 Task: For heading  Tahoma with underline.  font size for heading20,  'Change the font style of data to'Arial.  and font size to 12,  Change the alignment of both headline & data to Align left.  In the sheet  Attendance Summary Reportbook
Action: Mouse moved to (78, 183)
Screenshot: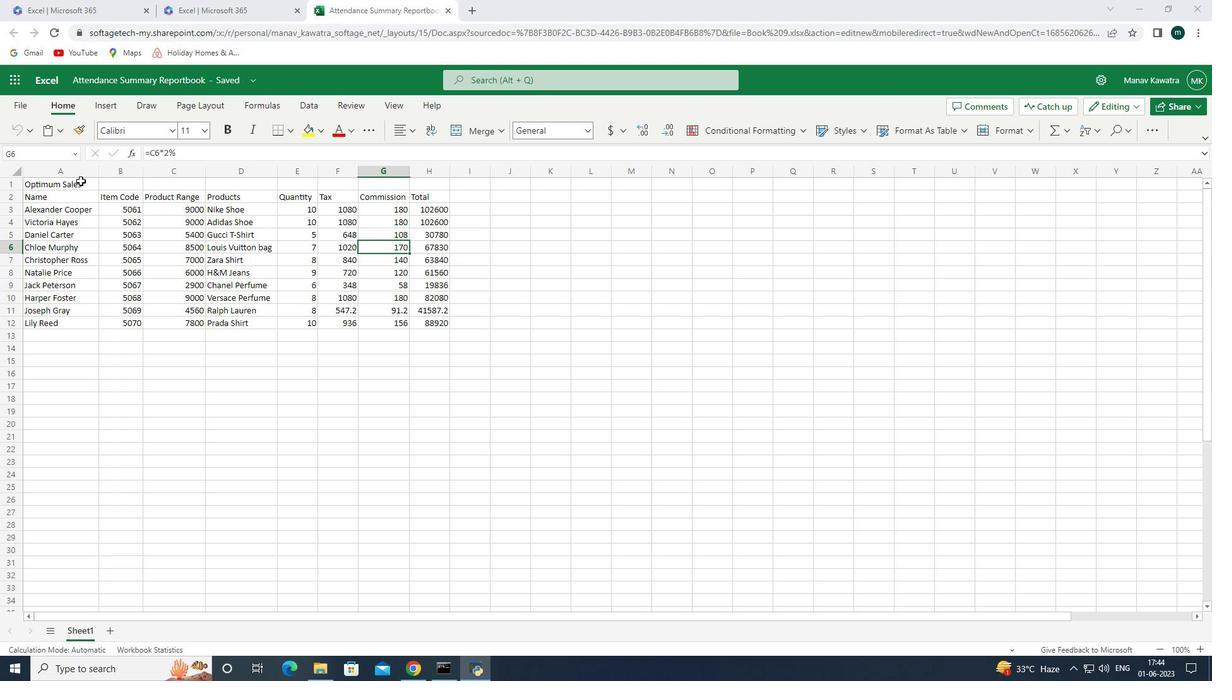 
Action: Mouse pressed left at (78, 183)
Screenshot: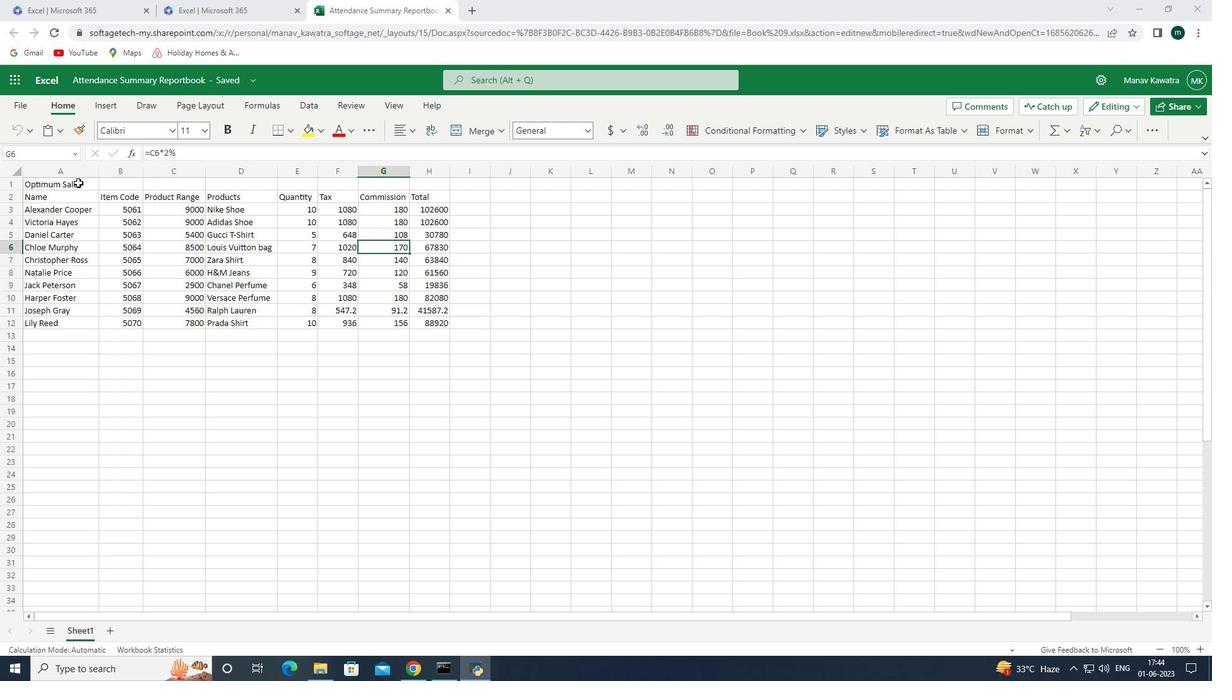 
Action: Mouse moved to (478, 130)
Screenshot: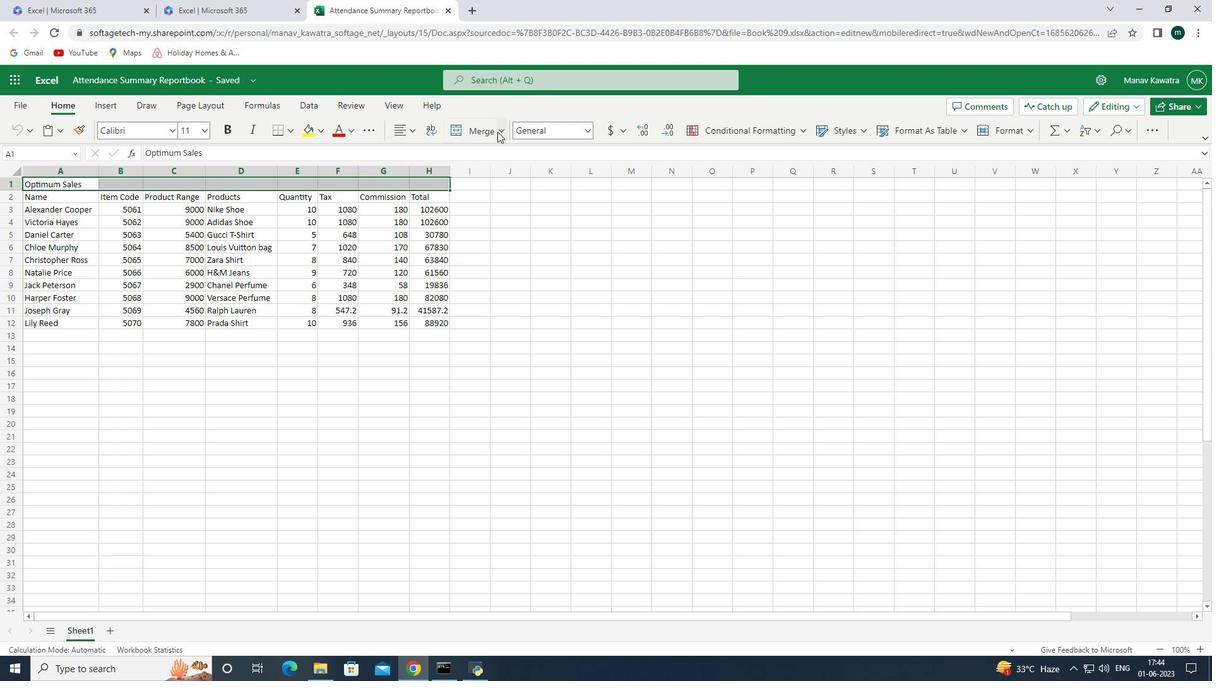 
Action: Mouse pressed left at (478, 130)
Screenshot: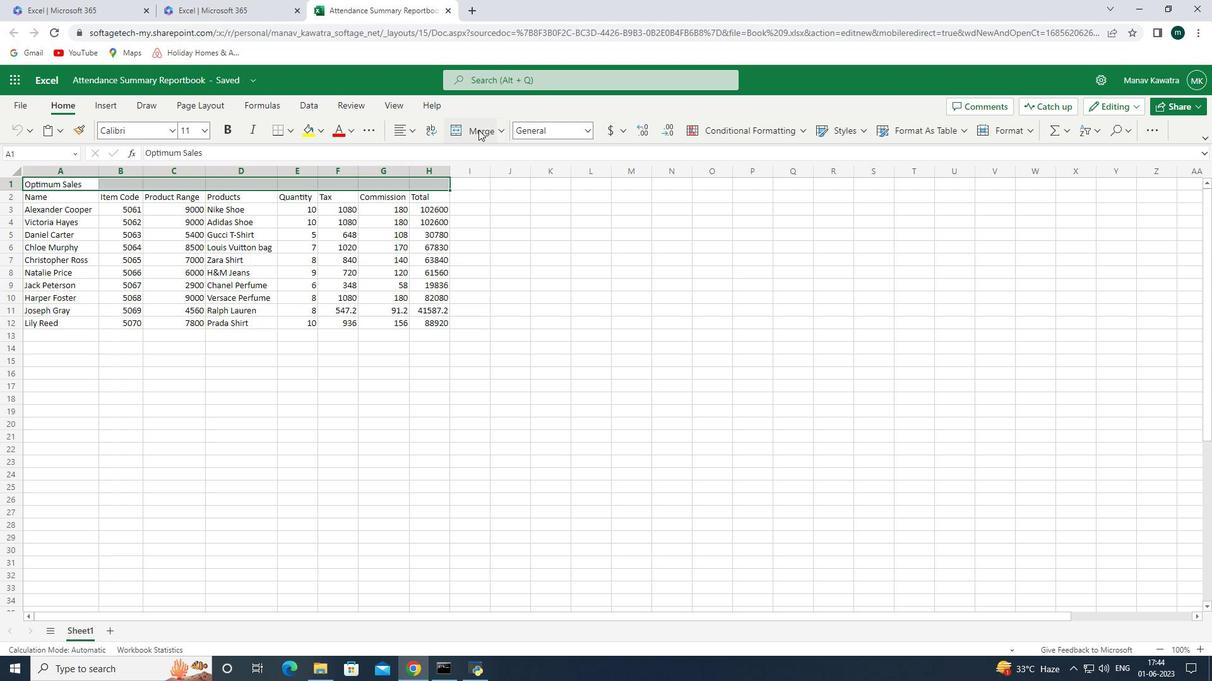 
Action: Mouse moved to (178, 131)
Screenshot: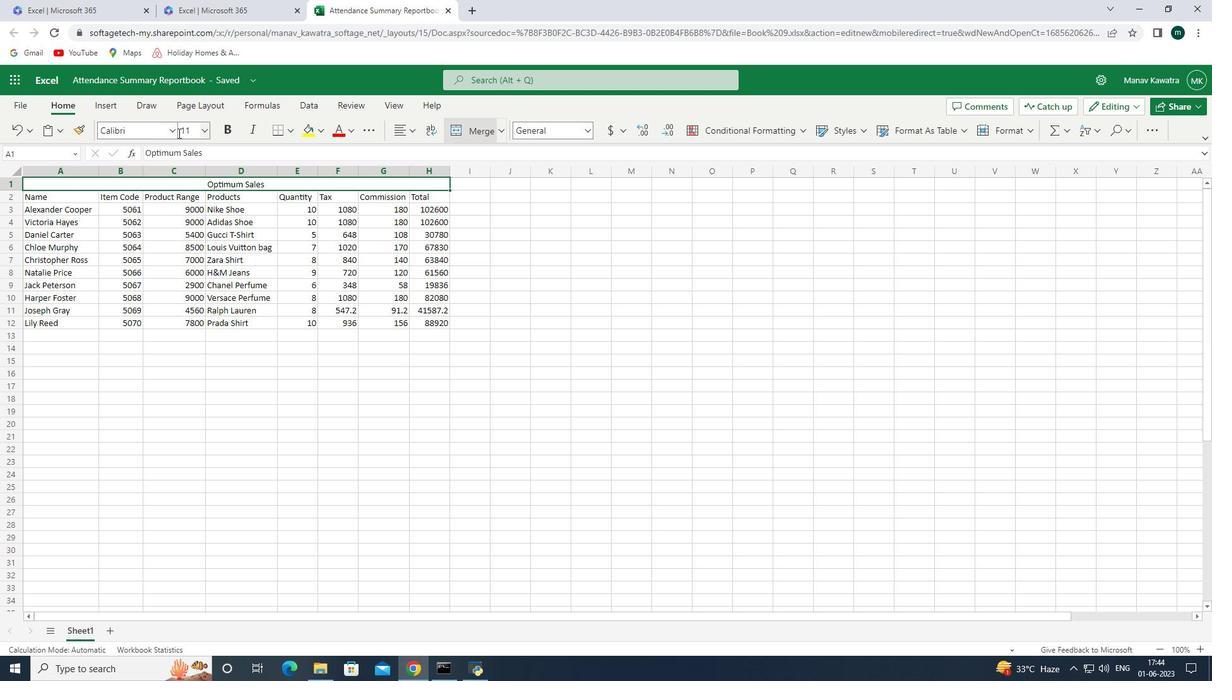
Action: Mouse pressed left at (178, 131)
Screenshot: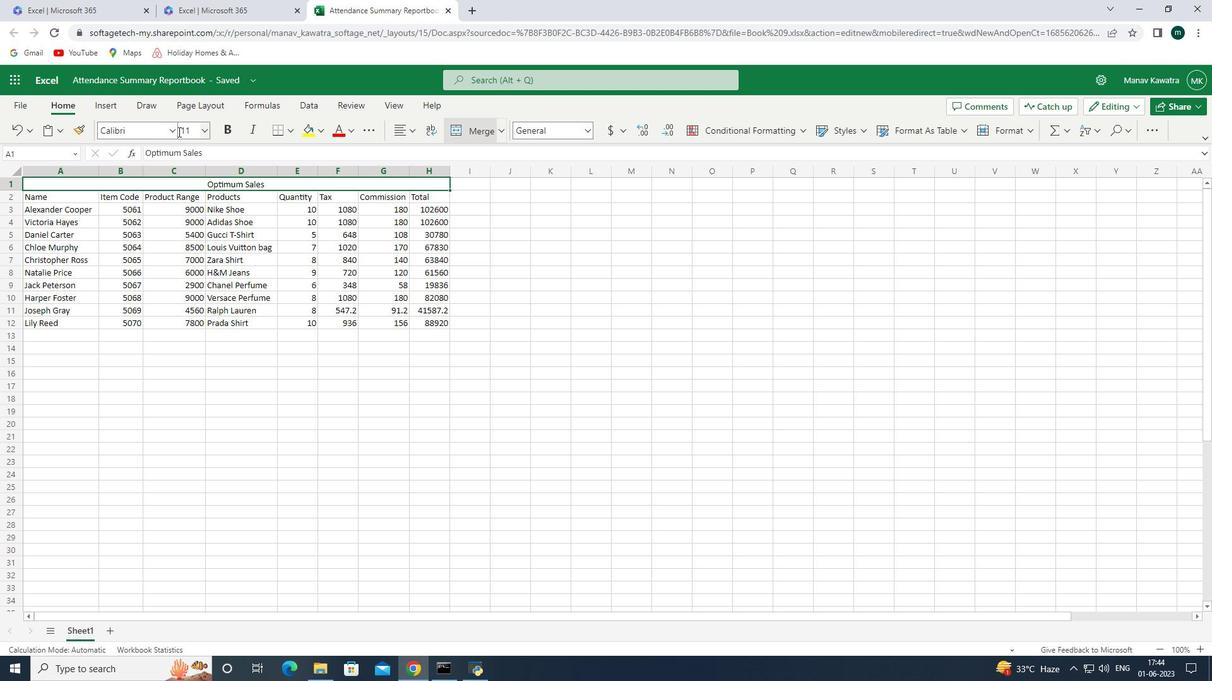 
Action: Mouse moved to (176, 131)
Screenshot: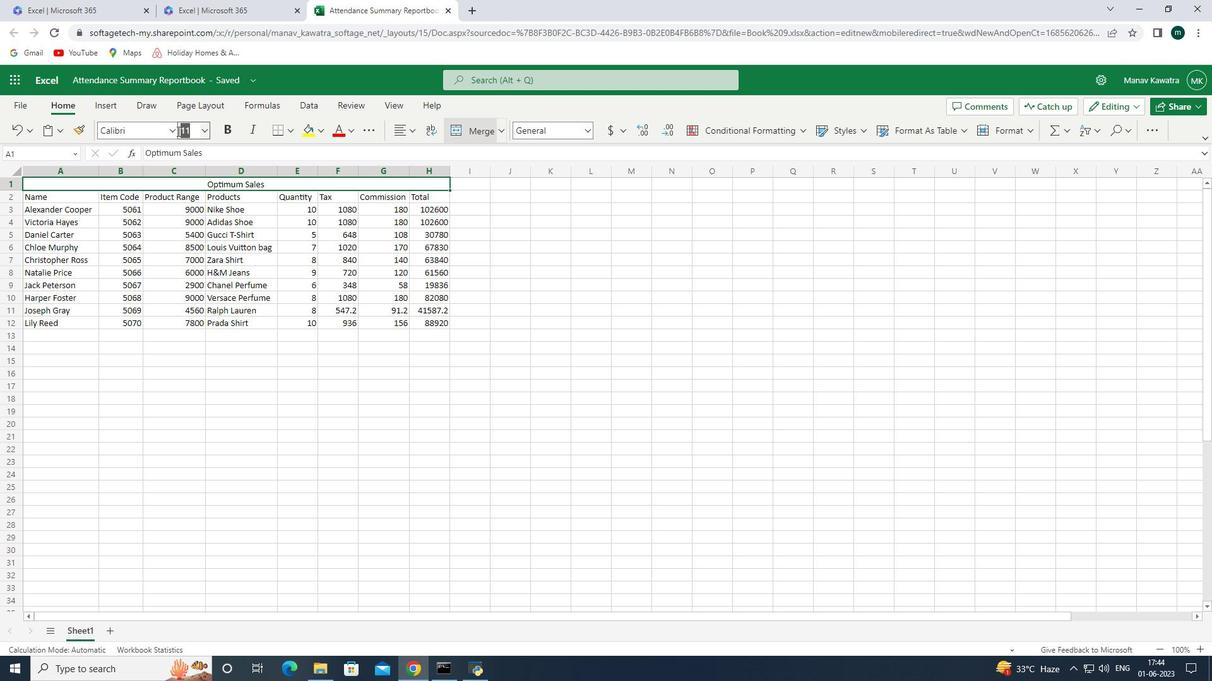 
Action: Mouse pressed left at (176, 131)
Screenshot: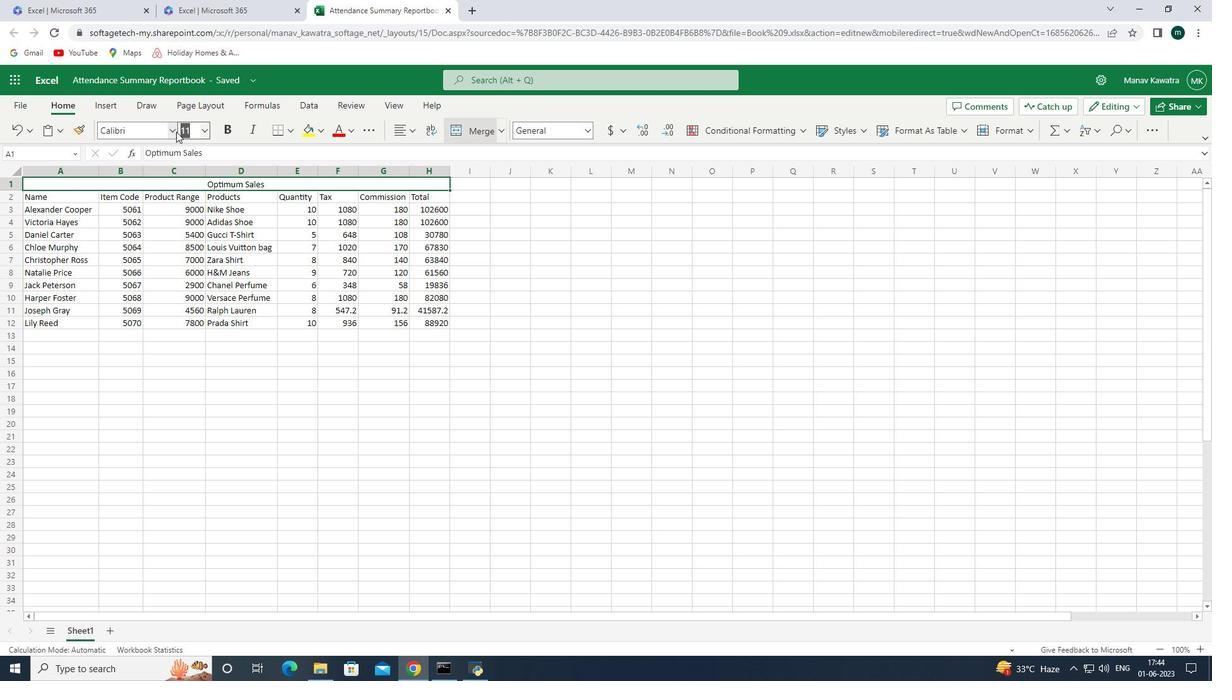 
Action: Mouse moved to (179, 133)
Screenshot: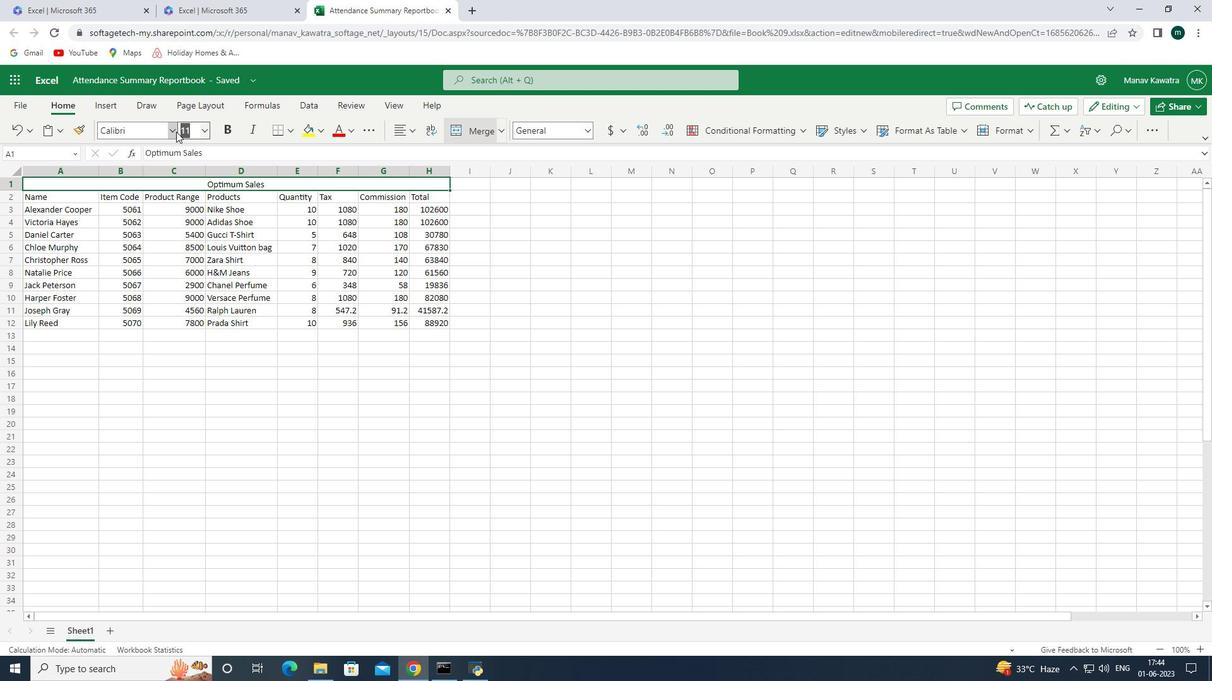 
Action: Key pressed <Key.up><Key.up><Key.up><Key.up><Key.up><Key.up><Key.up><Key.up><Key.up><Key.up><Key.up><Key.up><Key.up><Key.up><Key.up><Key.up><Key.up><Key.up><Key.up><Key.down><Key.down><Key.down><Key.down><Key.down><Key.down><Key.down><Key.down><Key.down><Key.down><Key.down><Key.down><Key.enter>
Screenshot: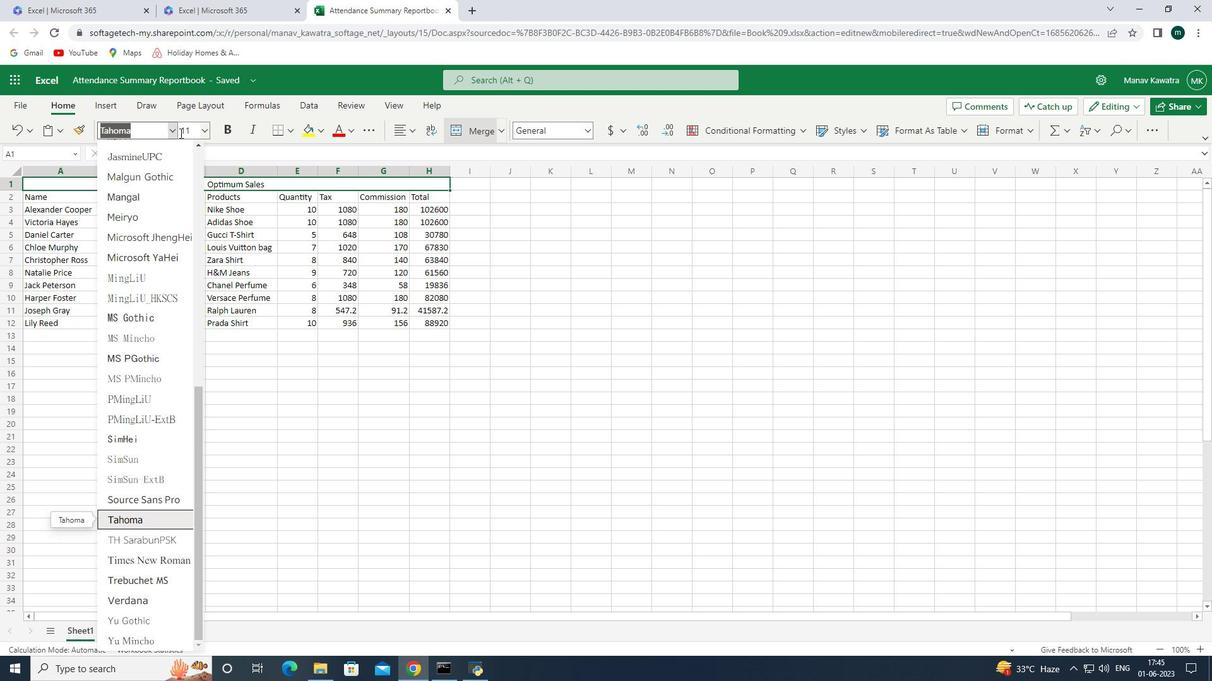 
Action: Mouse moved to (207, 130)
Screenshot: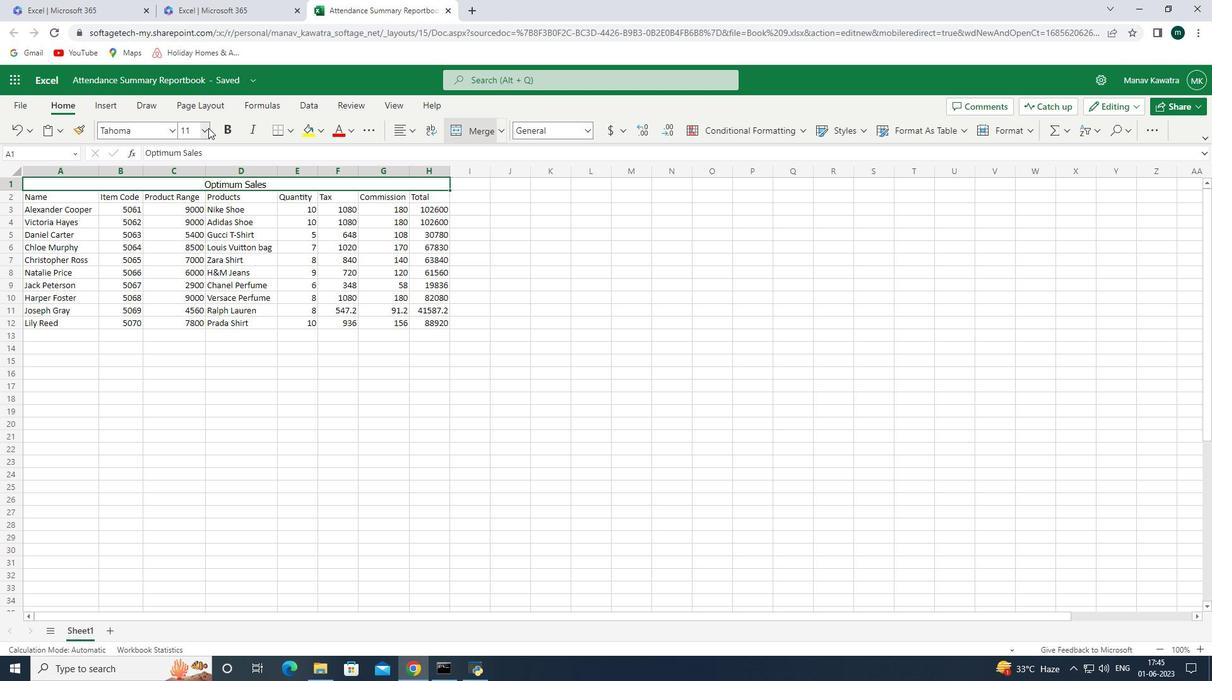 
Action: Mouse pressed left at (208, 128)
Screenshot: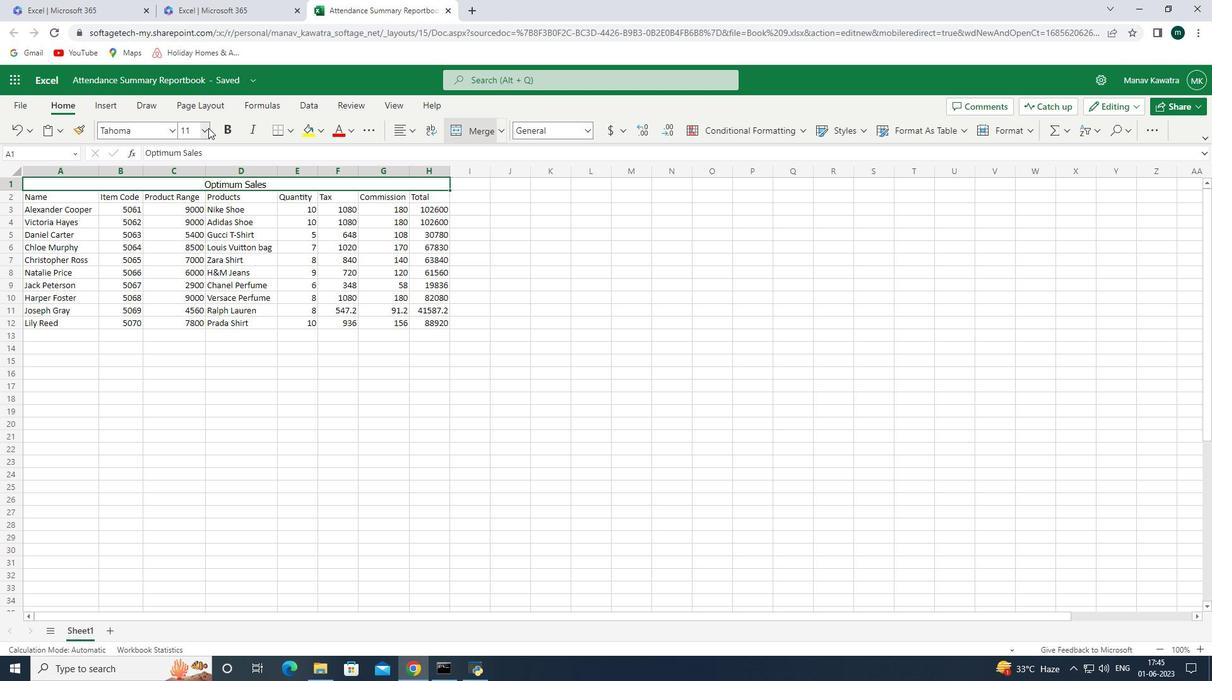 
Action: Mouse moved to (201, 305)
Screenshot: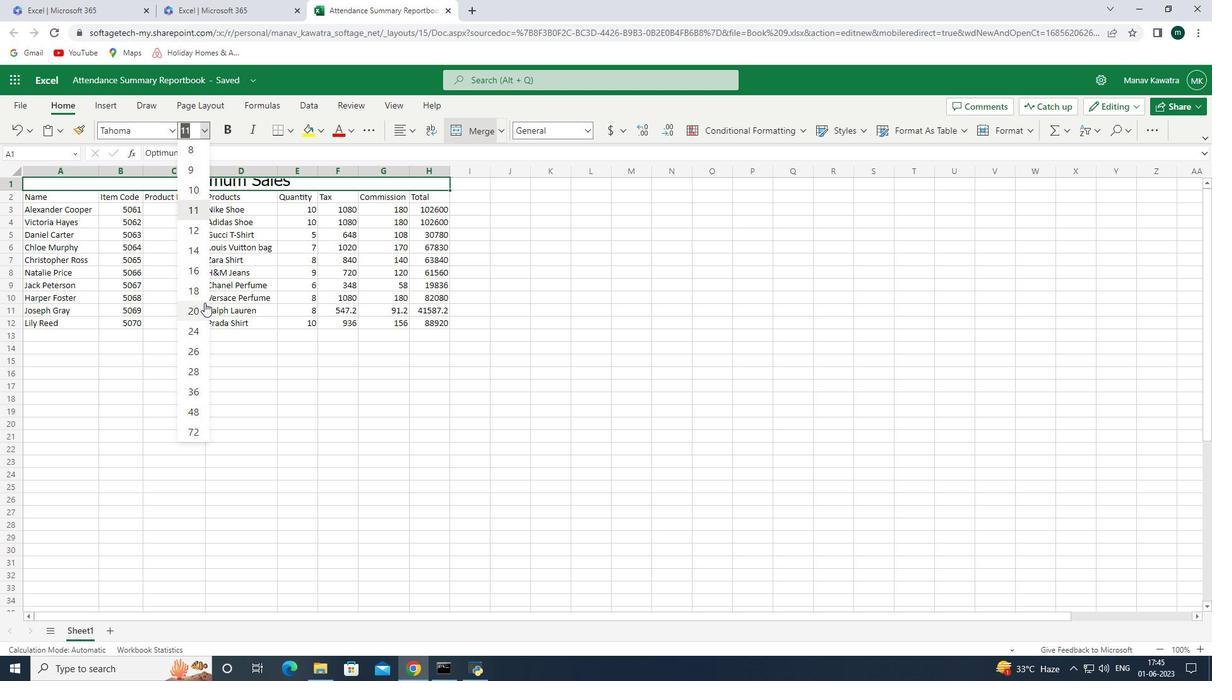 
Action: Mouse pressed left at (201, 305)
Screenshot: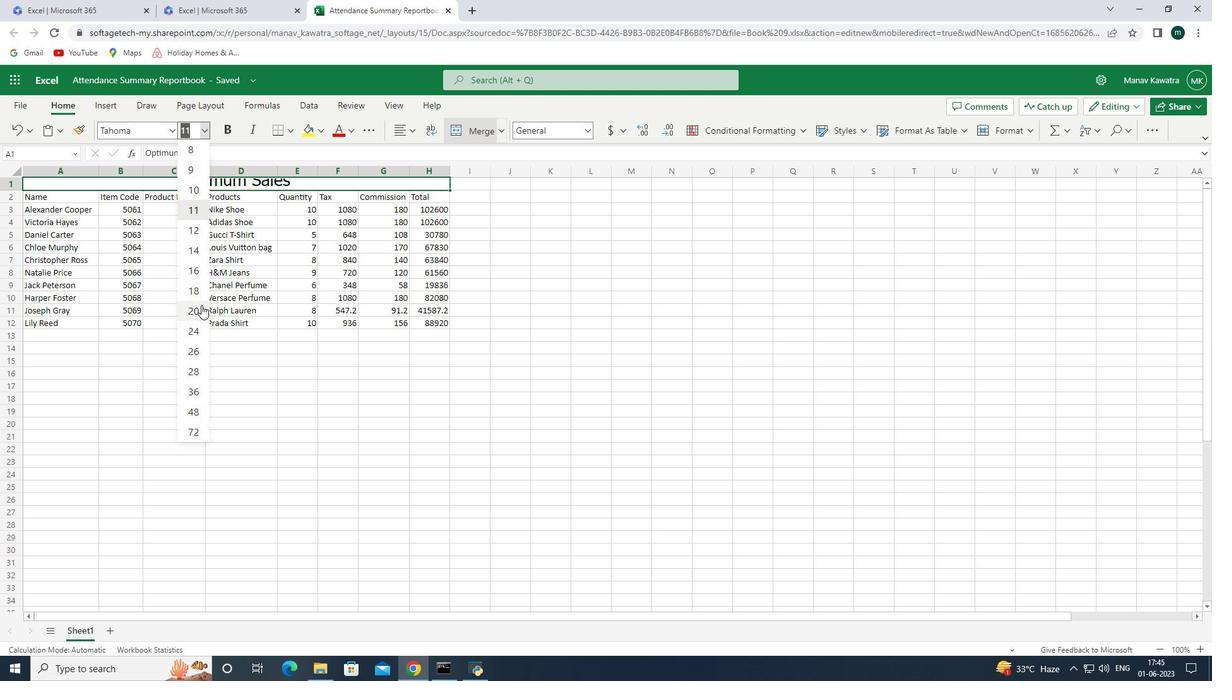 
Action: Mouse moved to (46, 203)
Screenshot: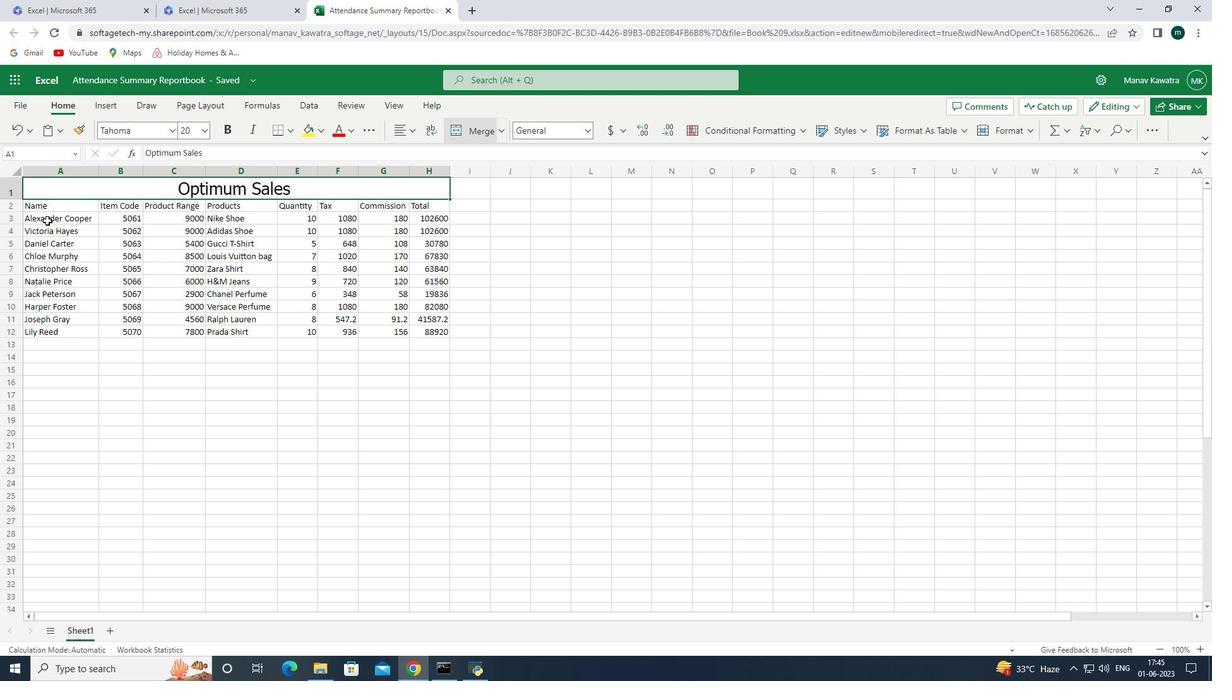 
Action: Mouse pressed left at (46, 203)
Screenshot: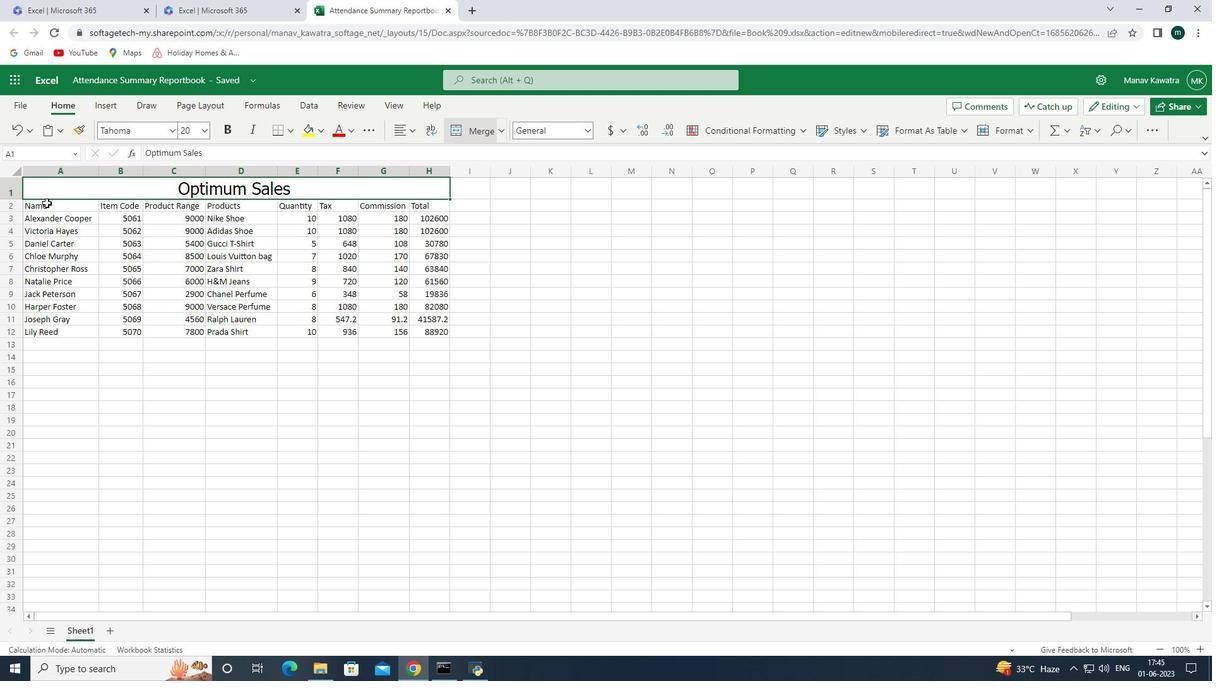 
Action: Mouse moved to (172, 129)
Screenshot: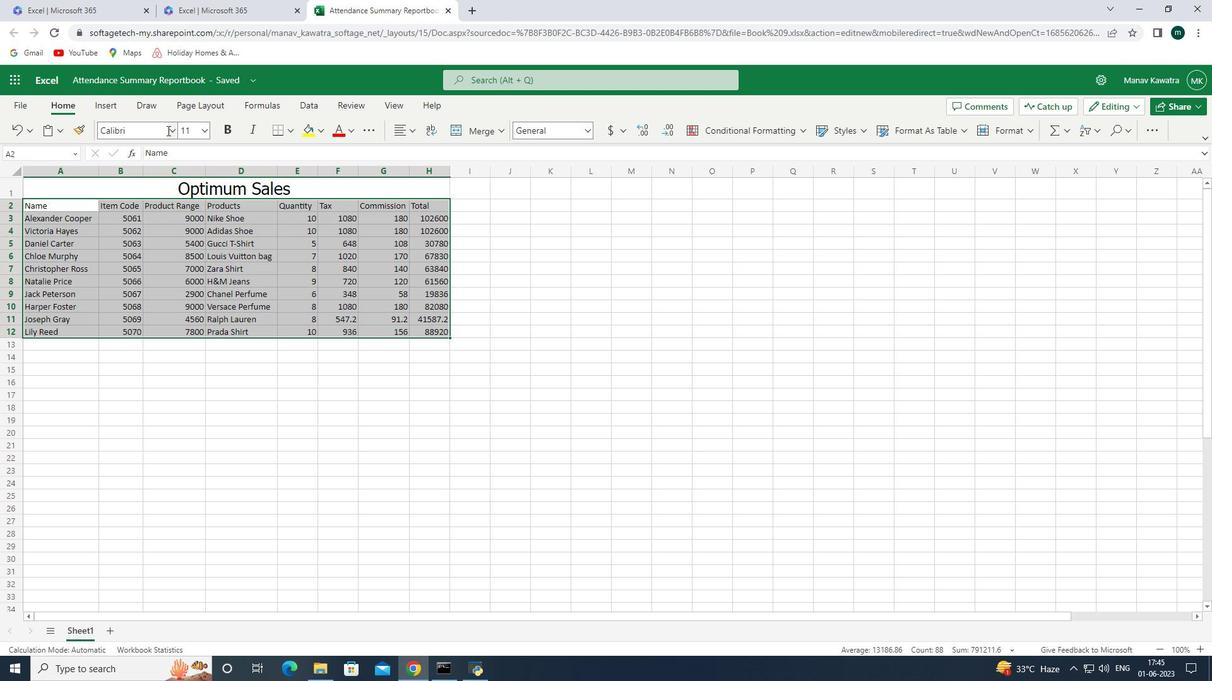 
Action: Mouse pressed left at (172, 129)
Screenshot: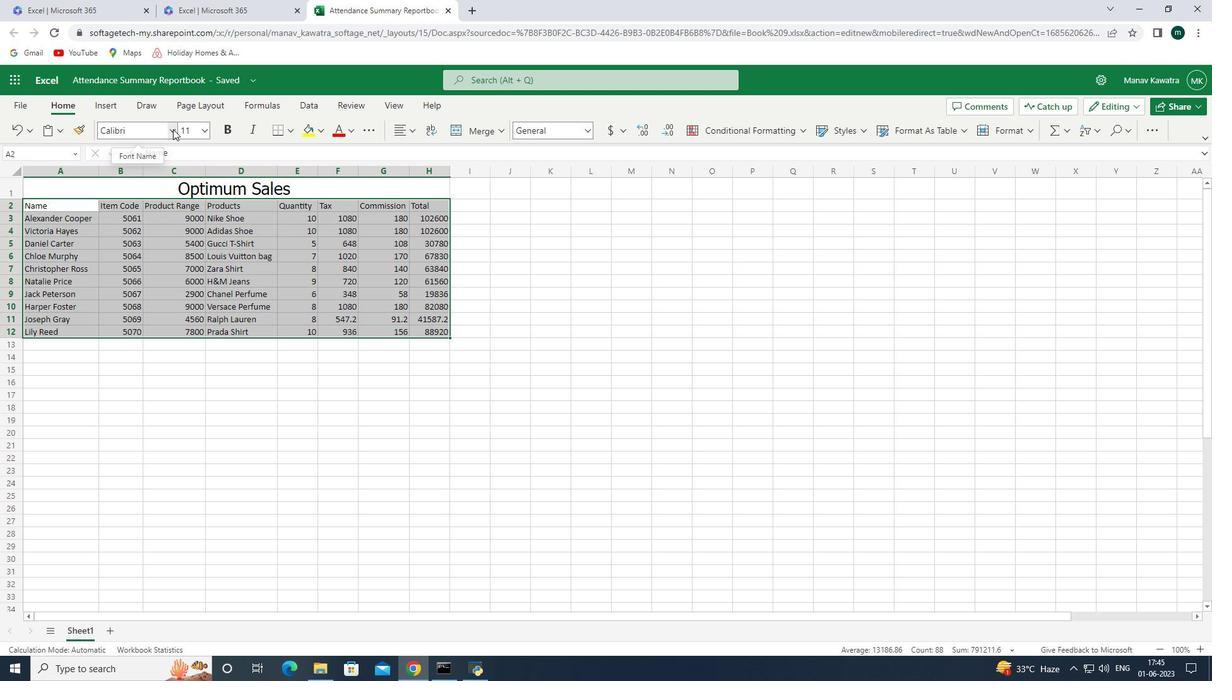 
Action: Mouse moved to (158, 186)
Screenshot: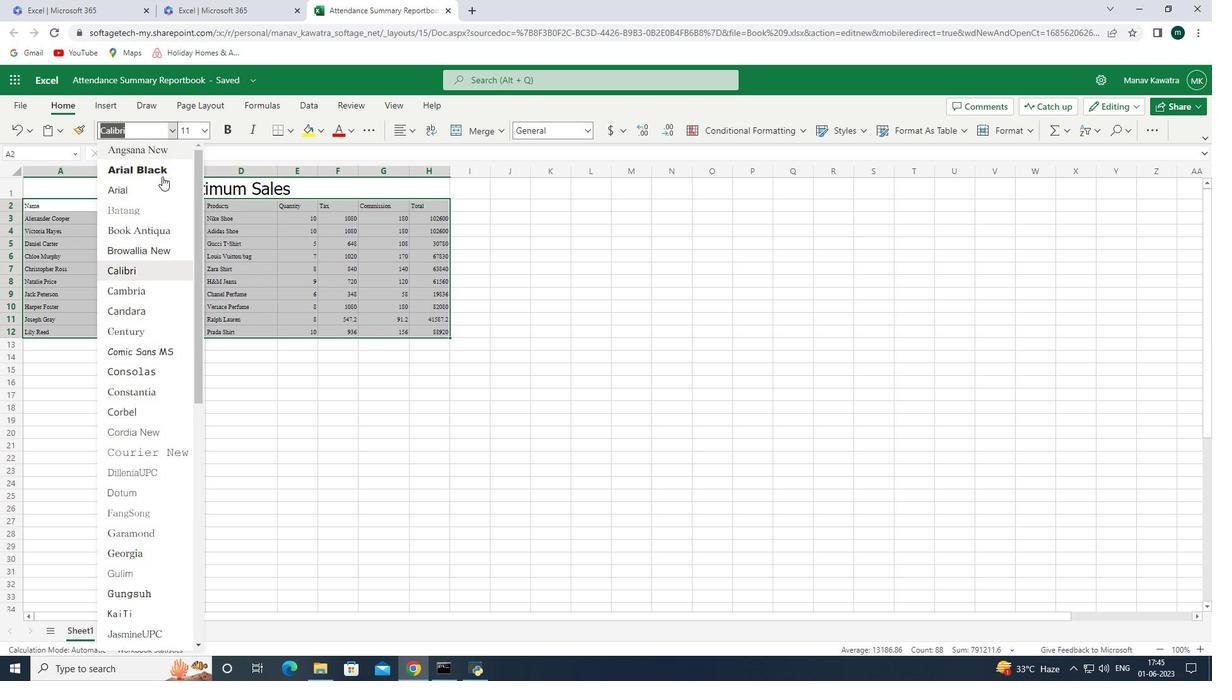 
Action: Mouse pressed left at (158, 186)
Screenshot: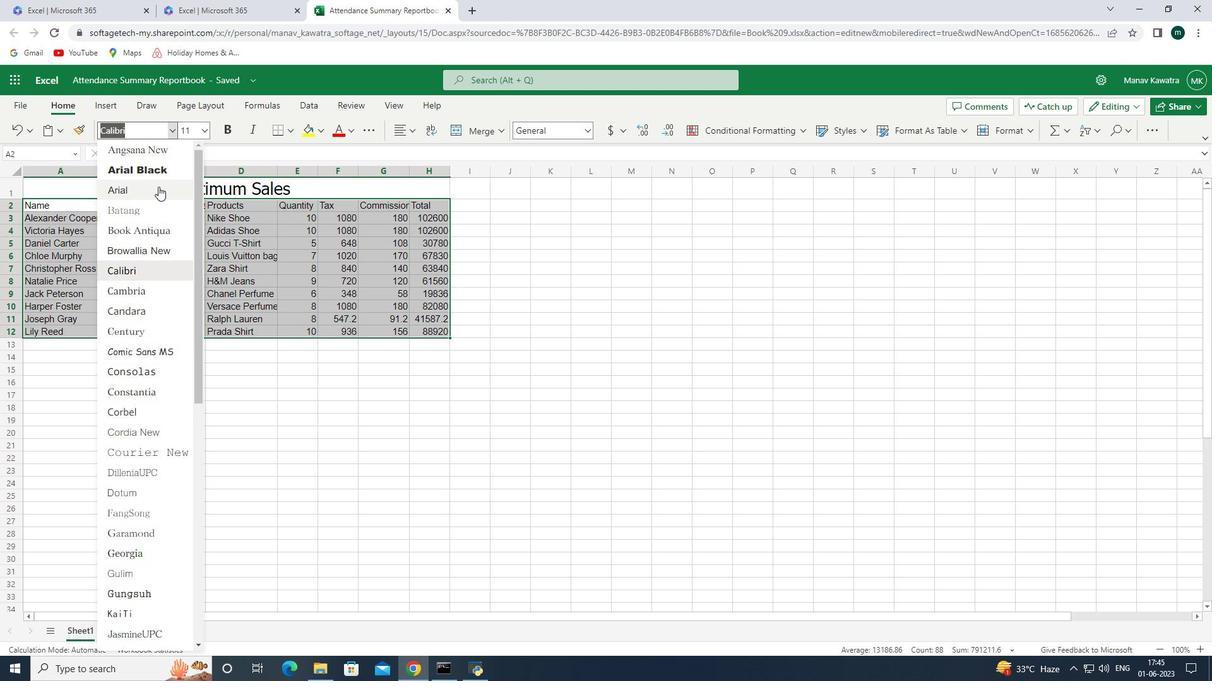 
Action: Mouse moved to (130, 408)
Screenshot: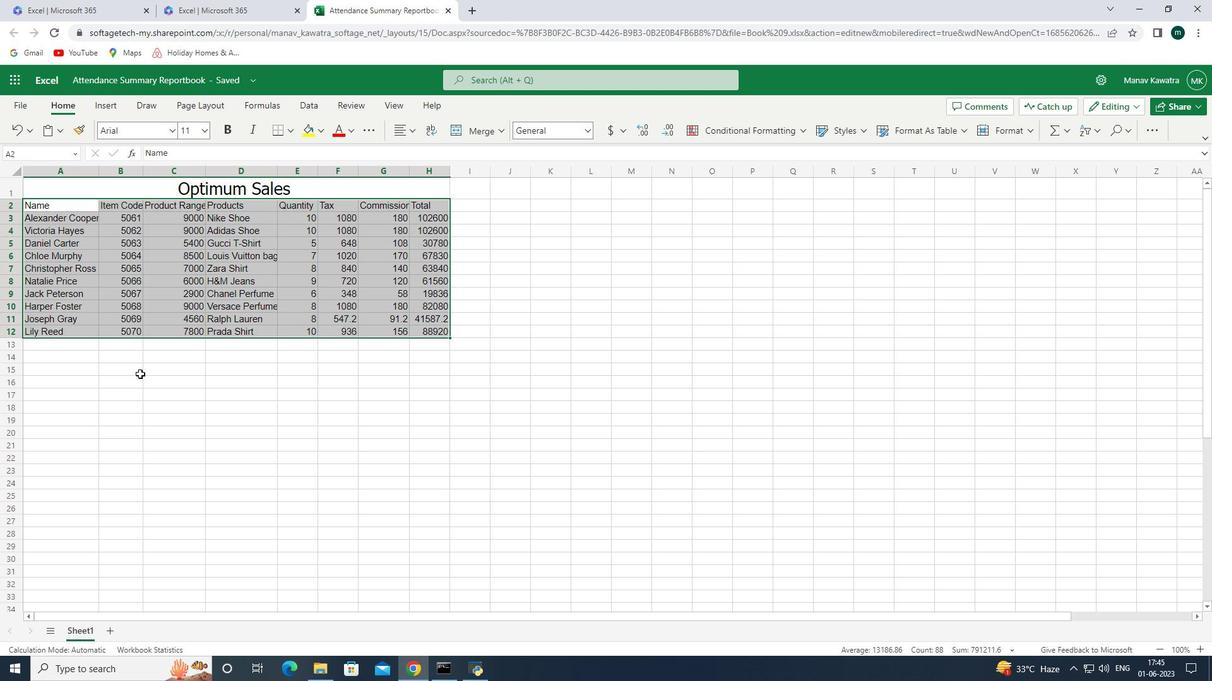 
Action: Mouse pressed left at (130, 408)
Screenshot: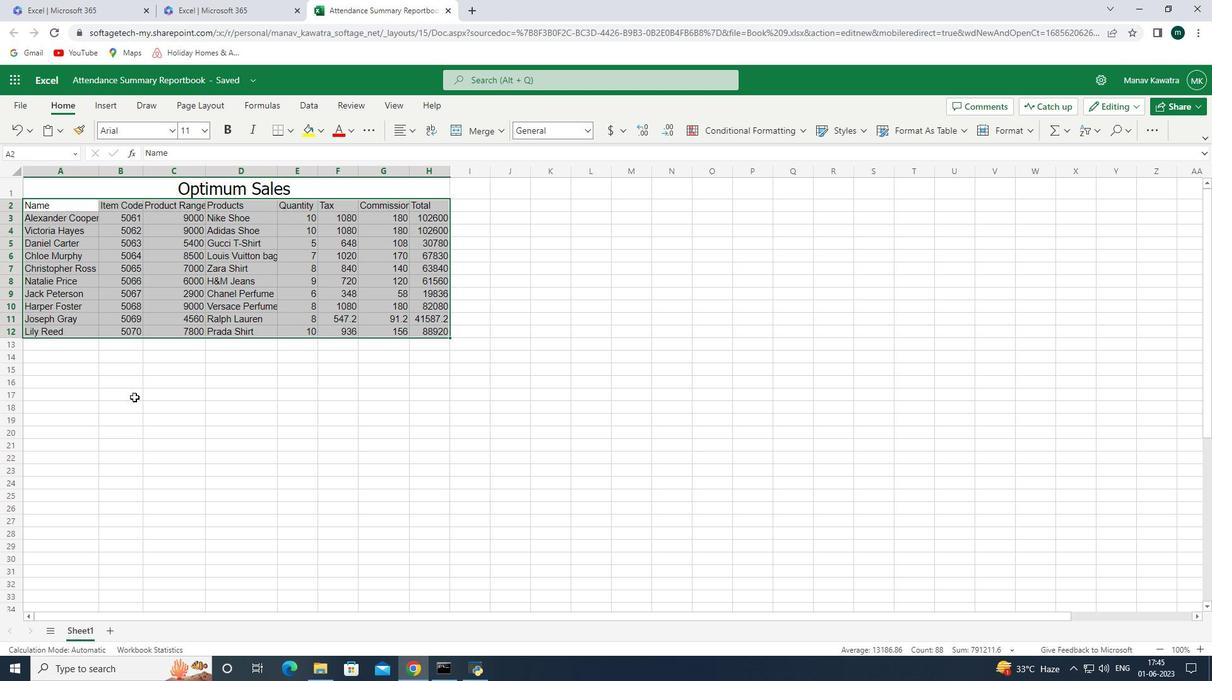
Action: Mouse moved to (42, 182)
Screenshot: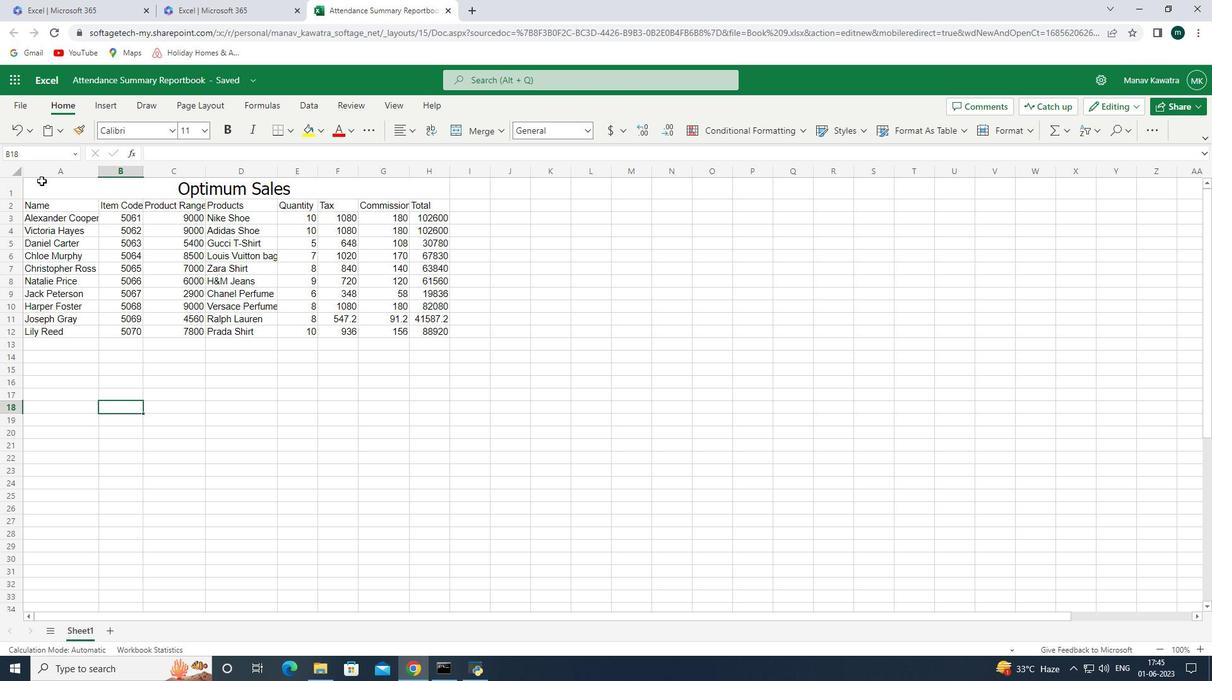 
Action: Mouse pressed left at (42, 182)
Screenshot: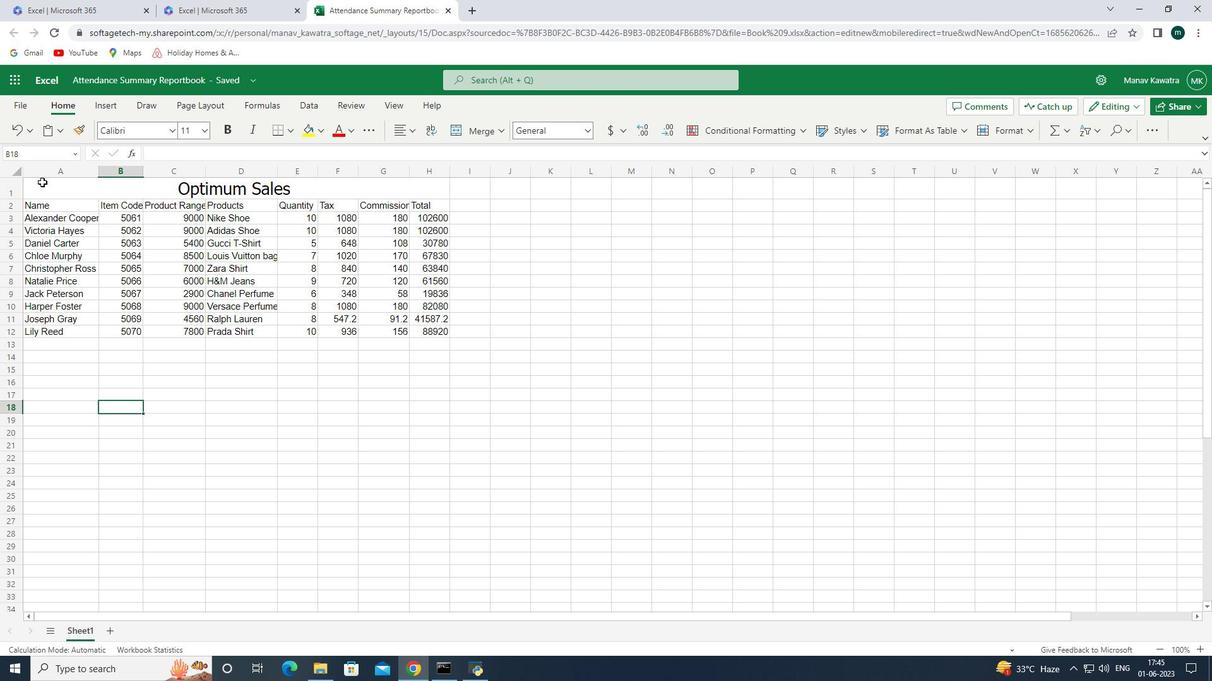 
Action: Mouse moved to (402, 132)
Screenshot: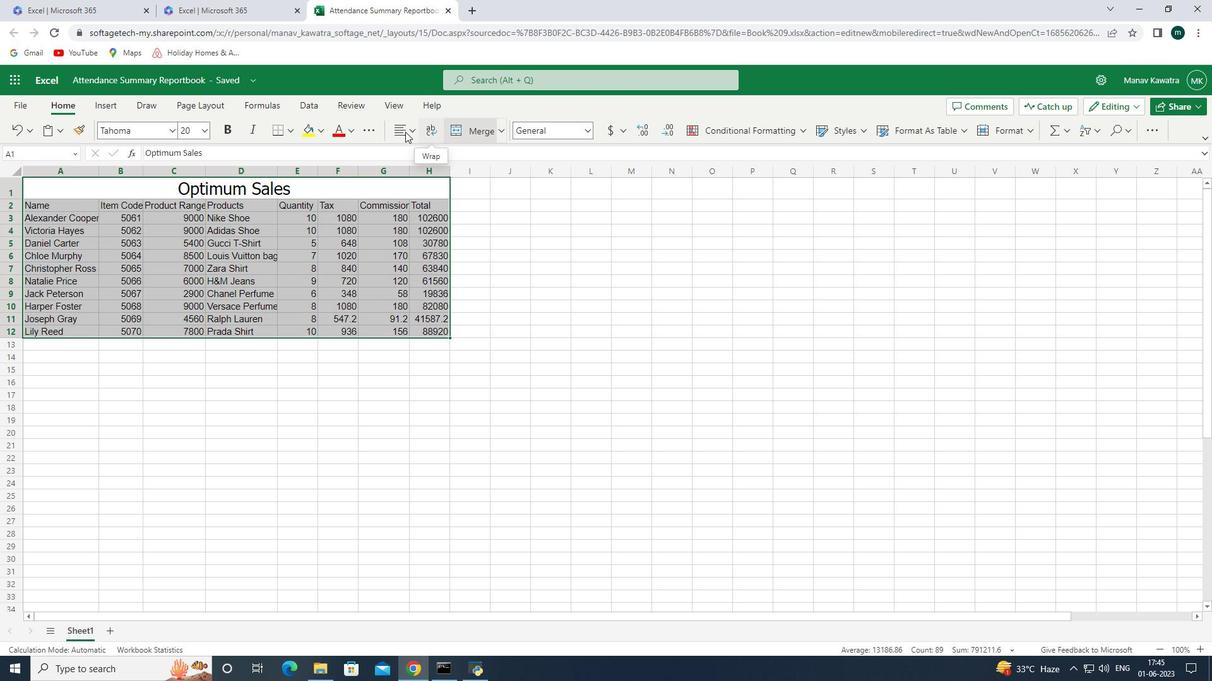
Action: Mouse pressed left at (402, 132)
Screenshot: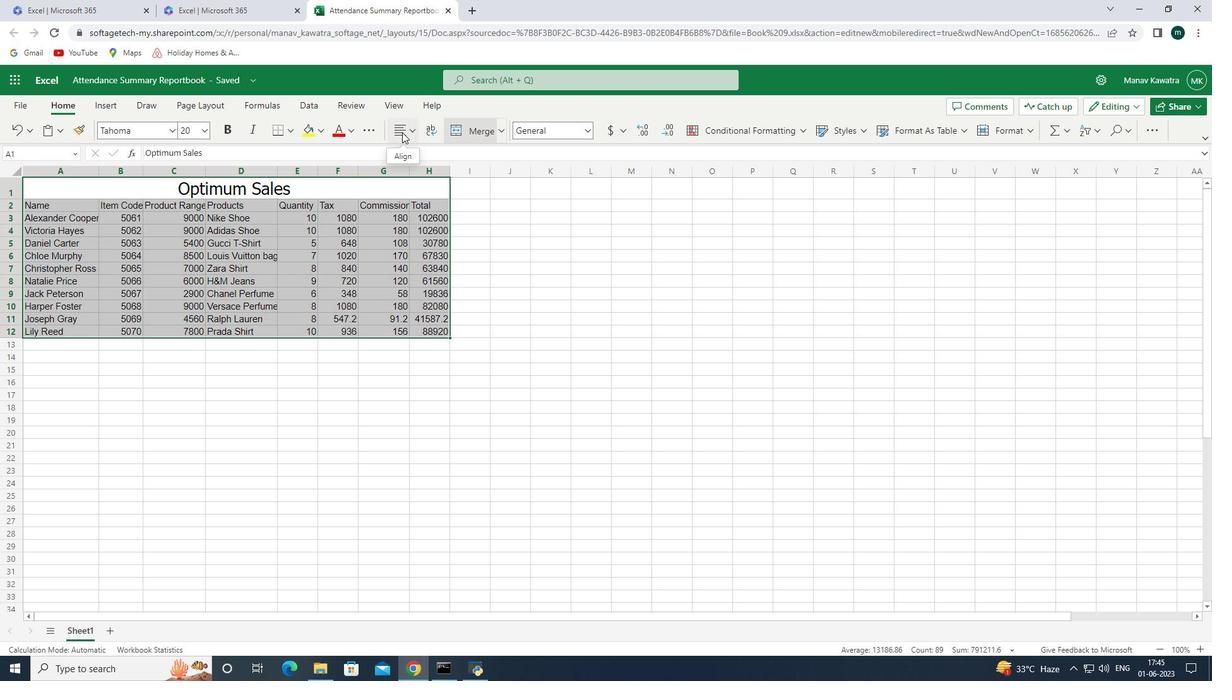 
Action: Mouse moved to (422, 174)
Screenshot: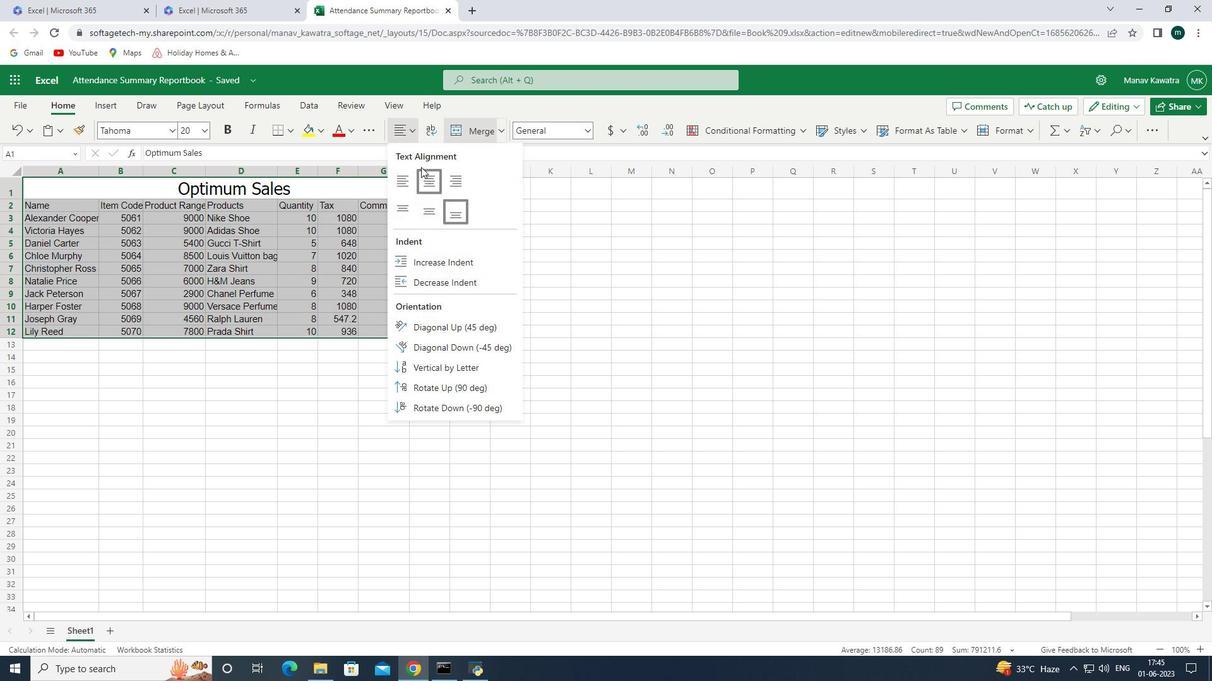 
Action: Mouse pressed left at (422, 174)
Screenshot: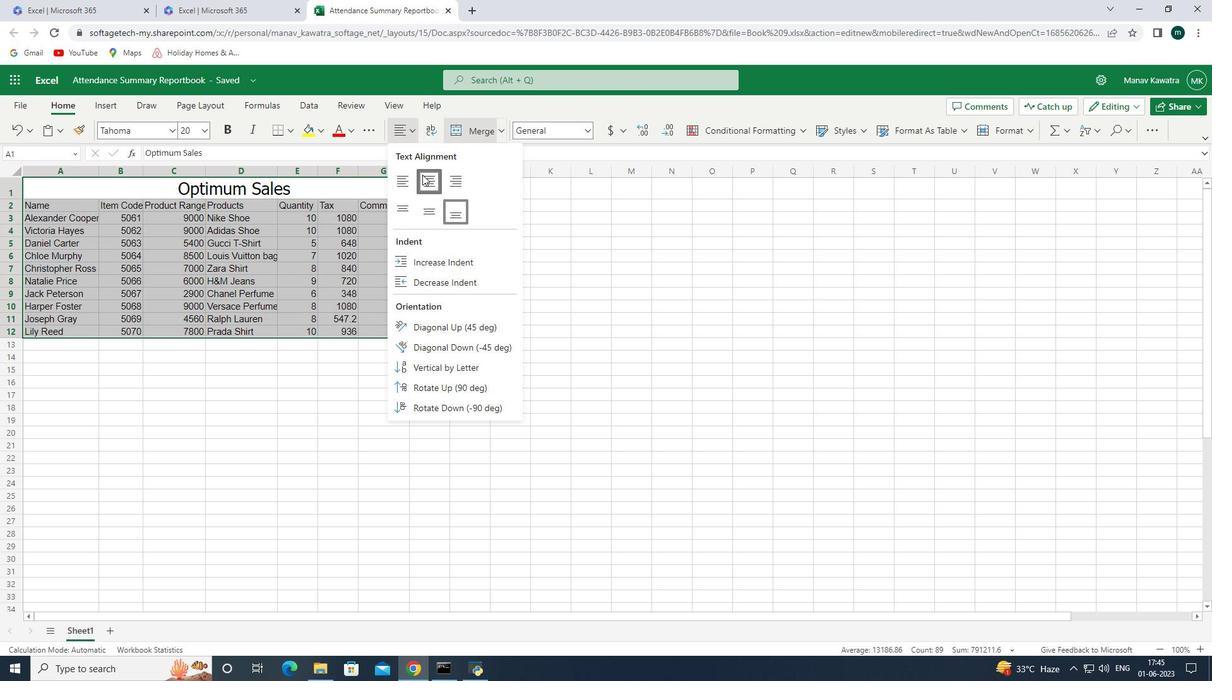 
Action: Mouse moved to (412, 129)
Screenshot: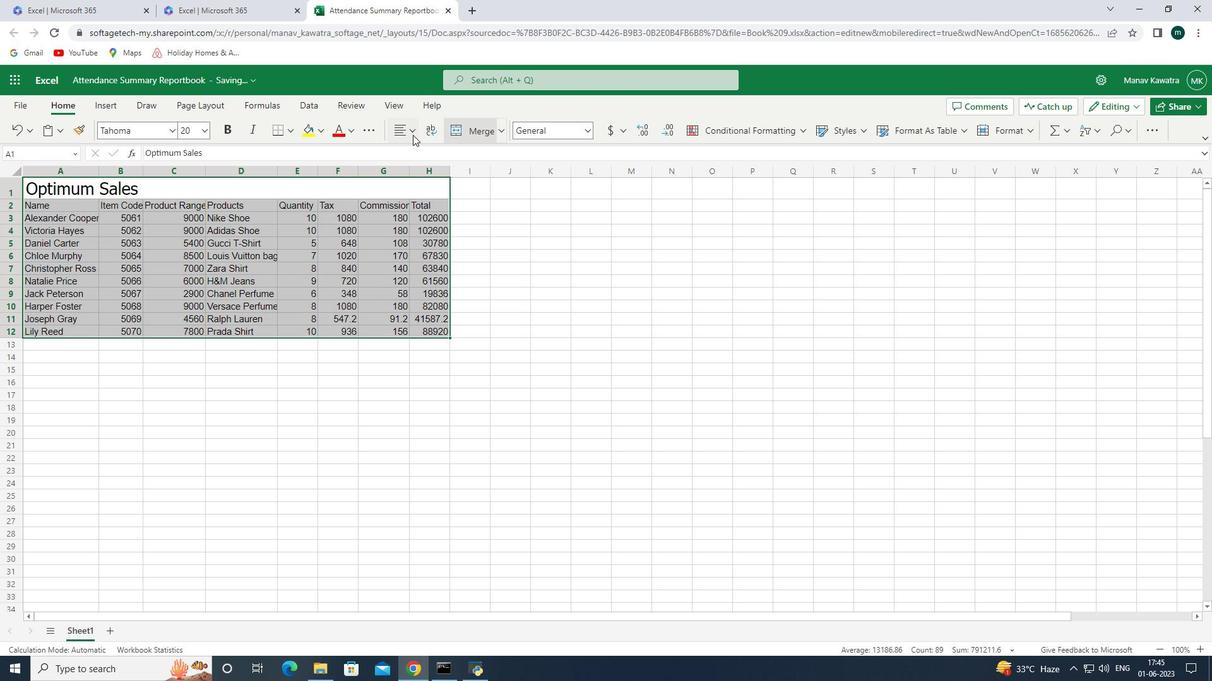 
Action: Mouse pressed left at (412, 129)
Screenshot: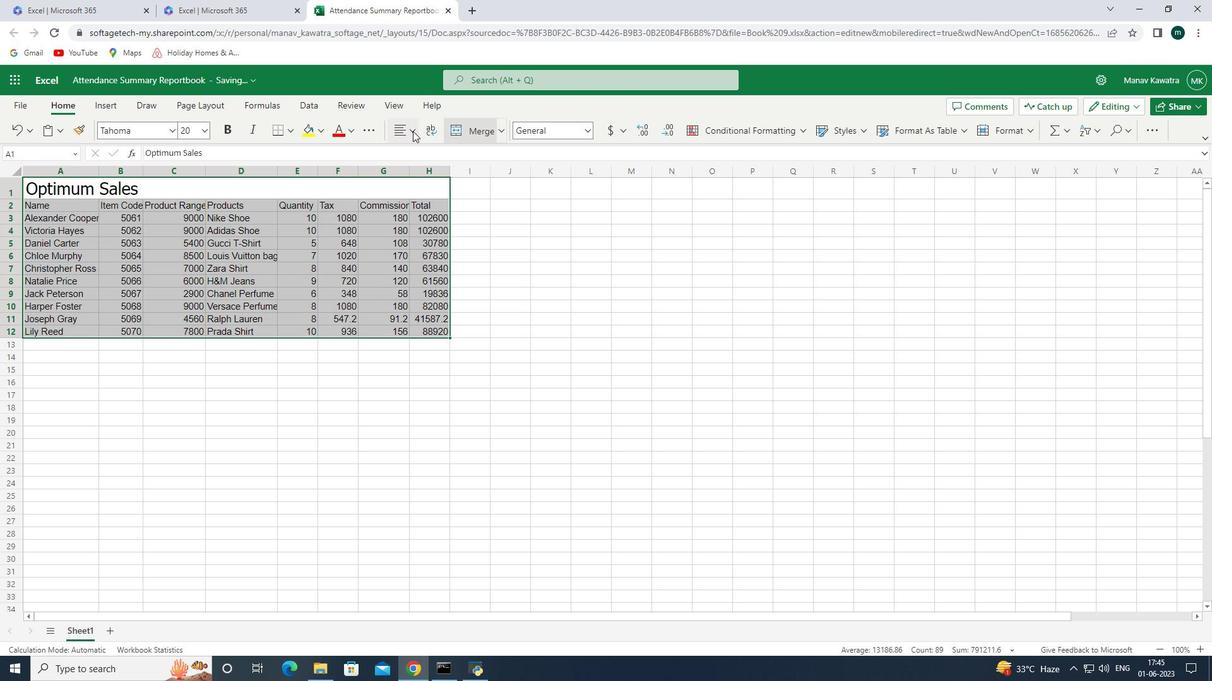 
Action: Mouse moved to (399, 177)
Screenshot: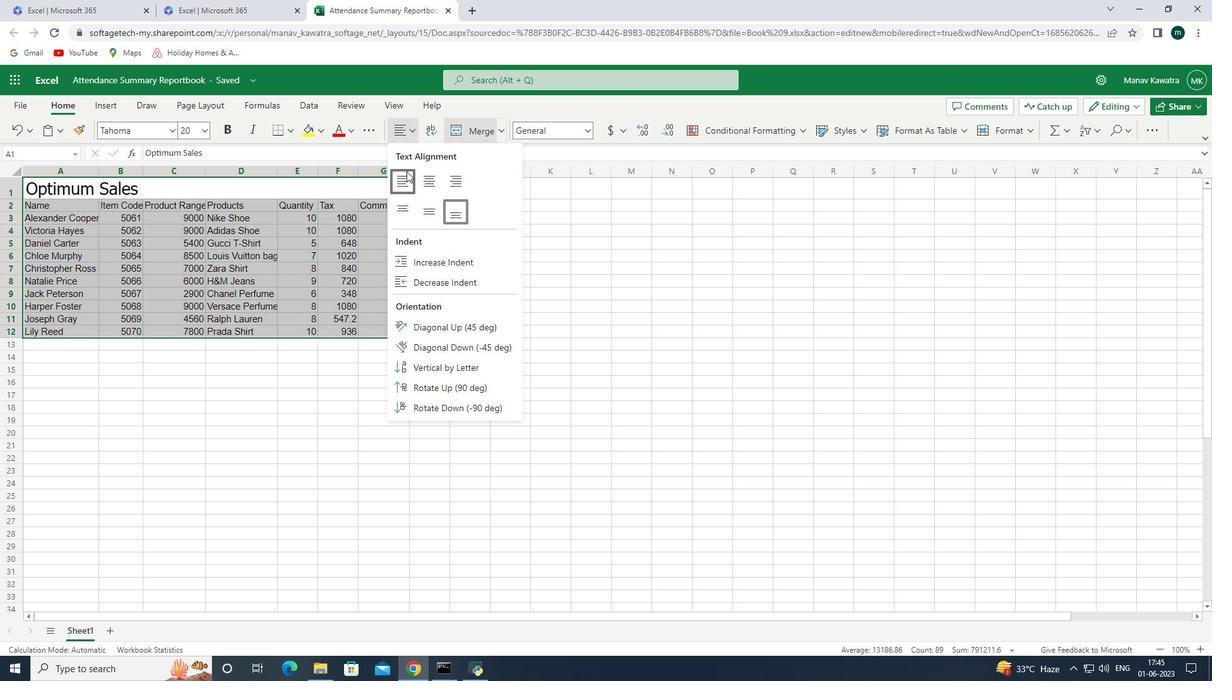 
Action: Mouse pressed left at (399, 177)
Screenshot: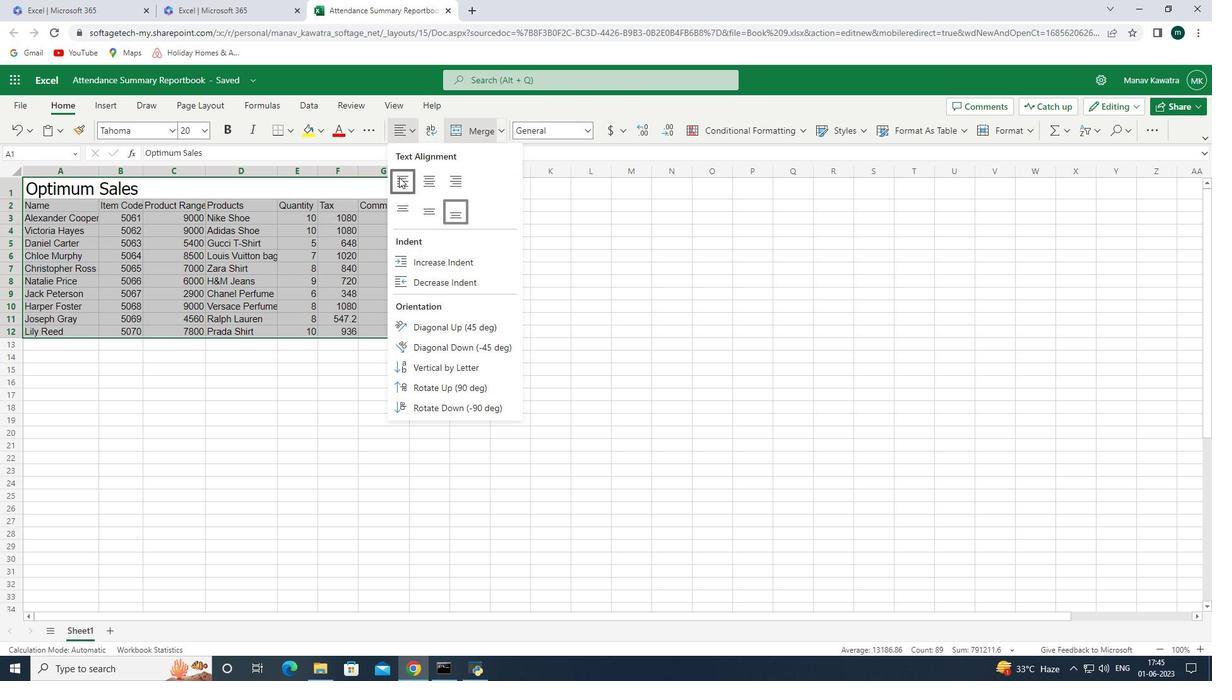 
Action: Mouse moved to (377, 431)
Screenshot: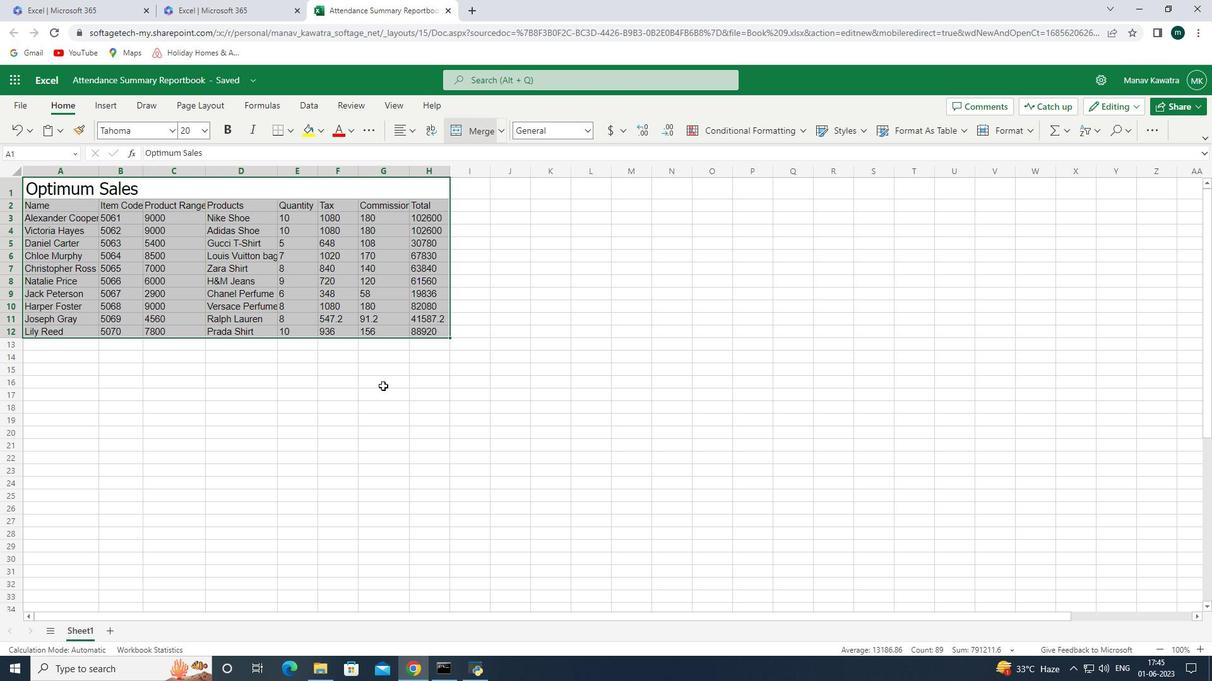 
Action: Key pressed ctrl+S
Screenshot: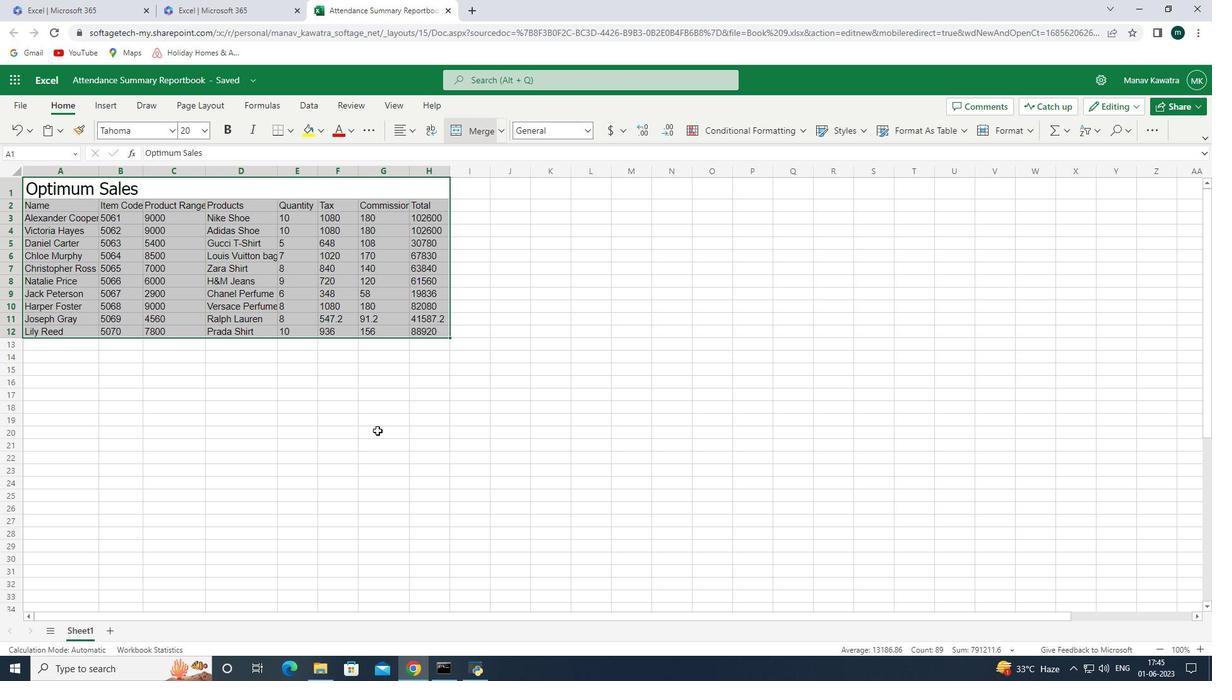 
Action: Mouse moved to (173, 415)
Screenshot: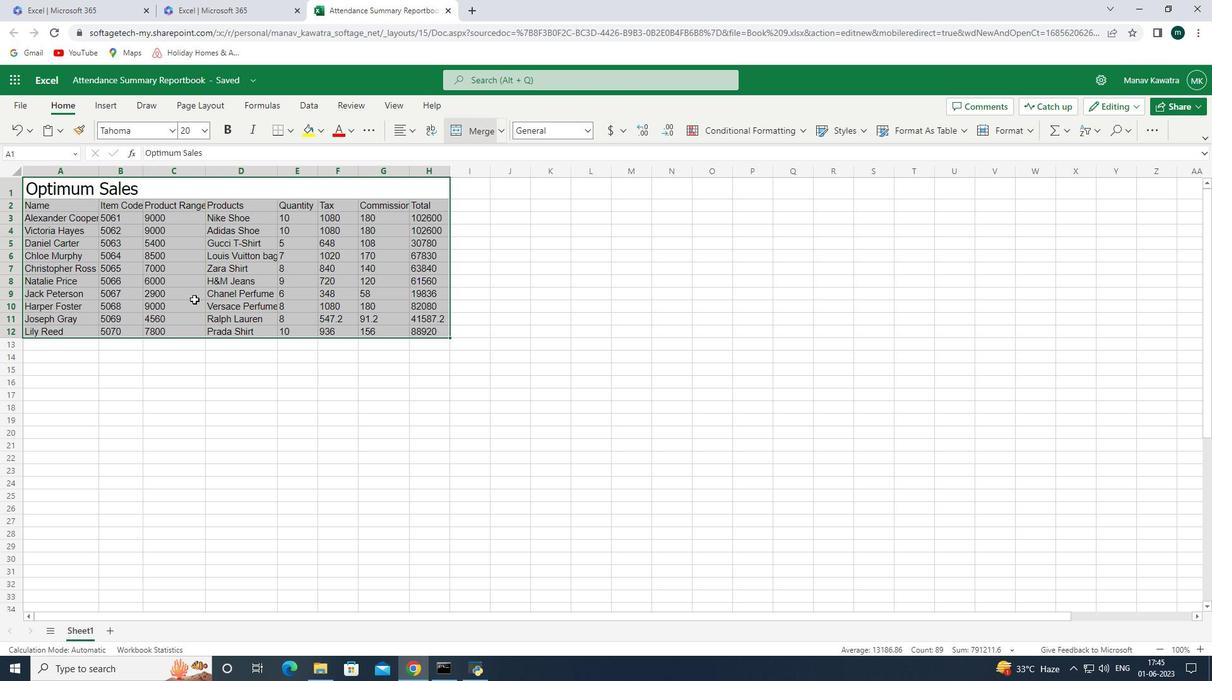 
Action: Mouse pressed left at (173, 415)
Screenshot: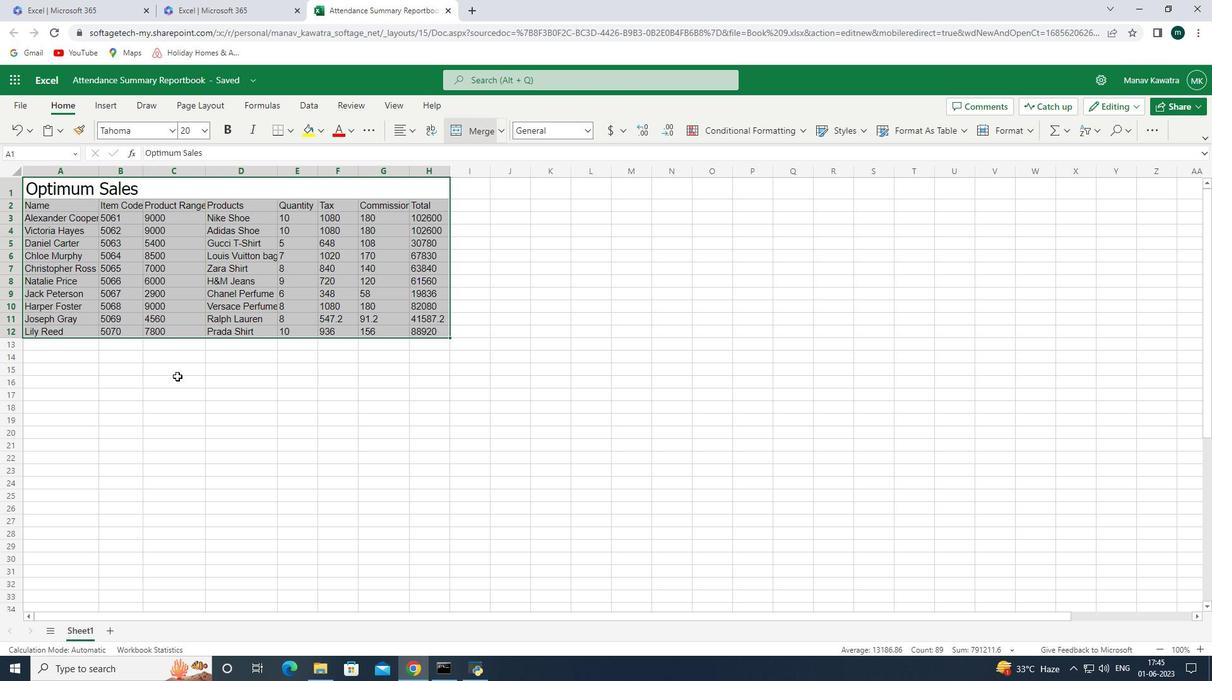 
Action: Mouse moved to (247, 253)
Screenshot: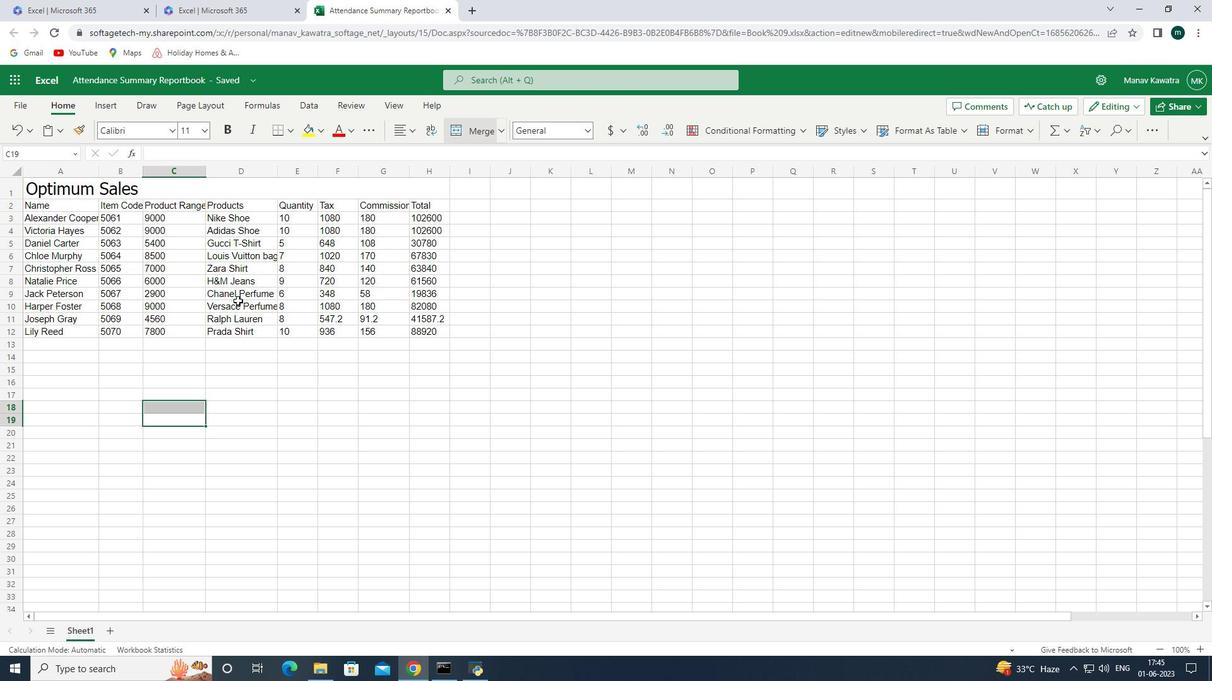 
